 Task: Add in the project WorthyTech a sprint 'Warp Speed Ahead'.
Action: Mouse moved to (1253, 582)
Screenshot: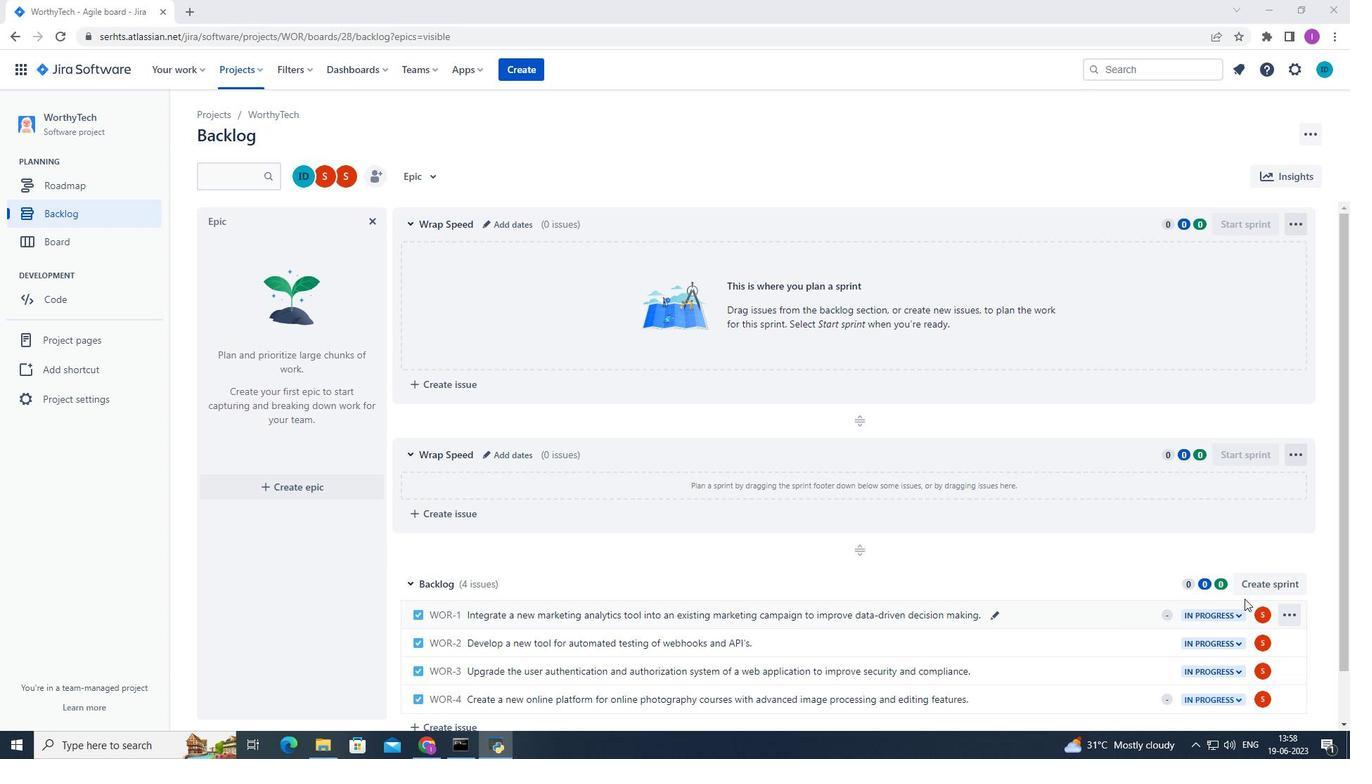 
Action: Mouse pressed left at (1253, 582)
Screenshot: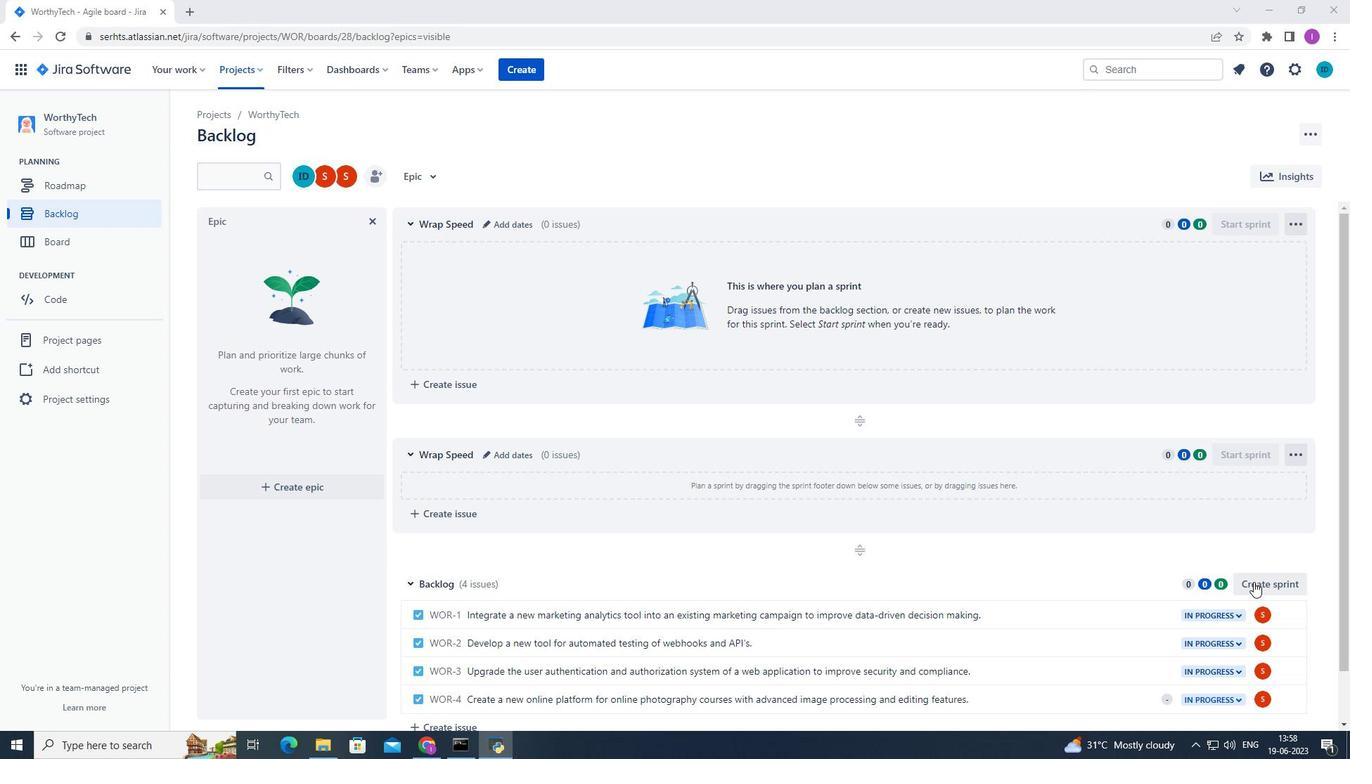 
Action: Mouse moved to (497, 582)
Screenshot: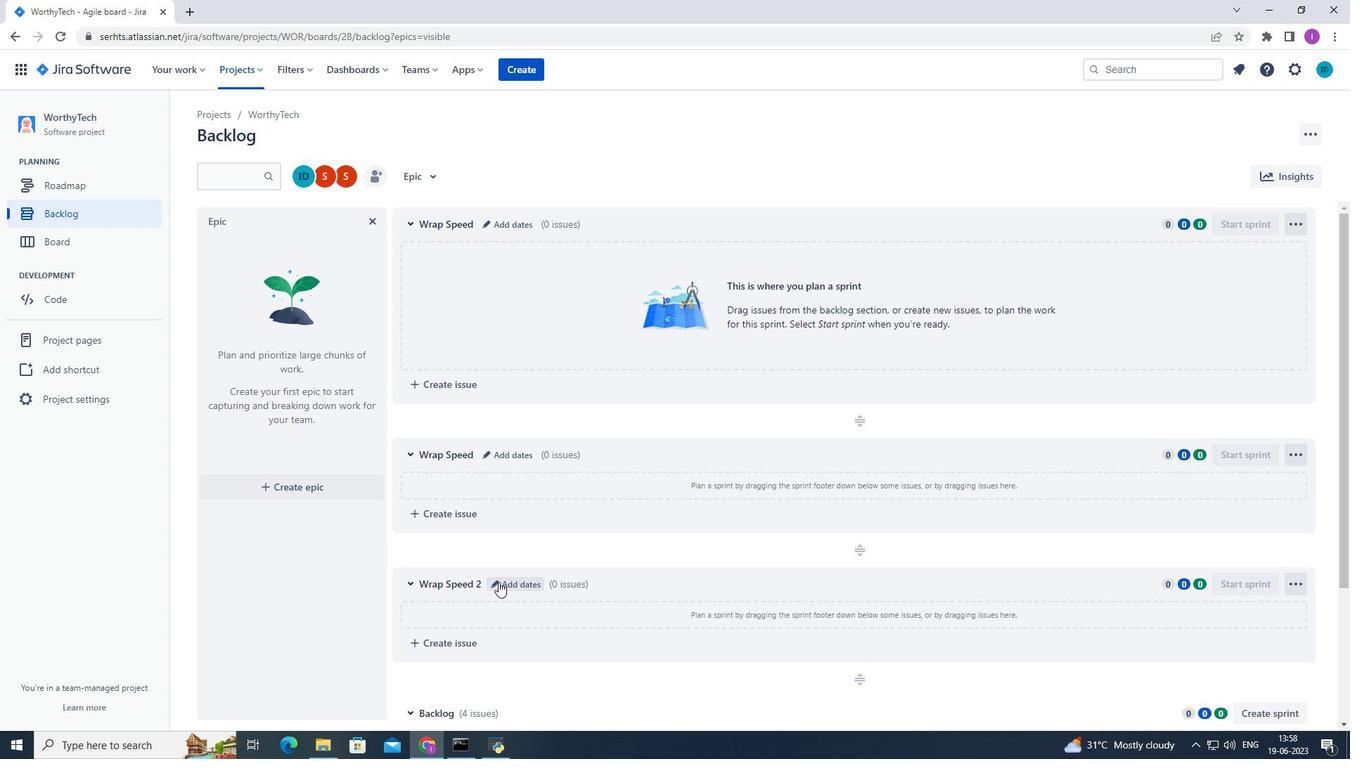 
Action: Mouse pressed left at (497, 582)
Screenshot: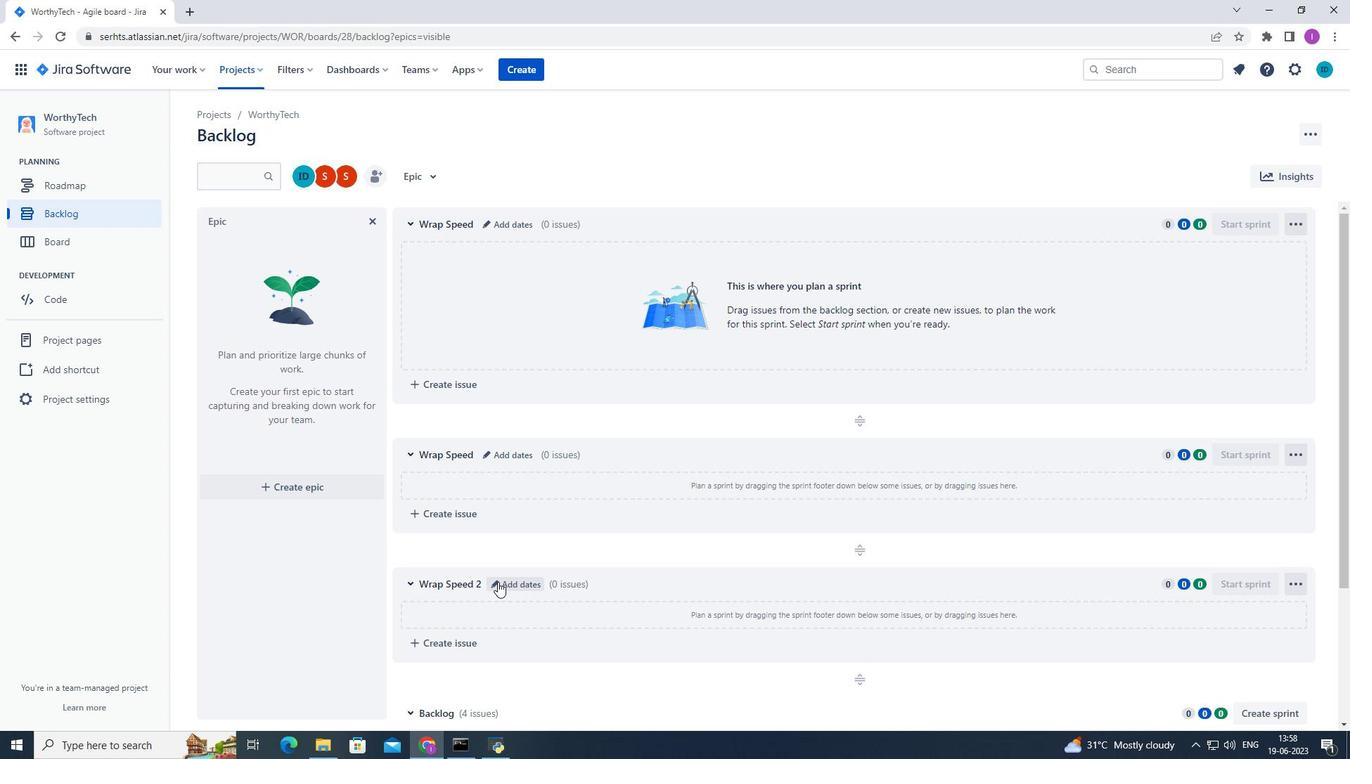 
Action: Mouse moved to (554, 180)
Screenshot: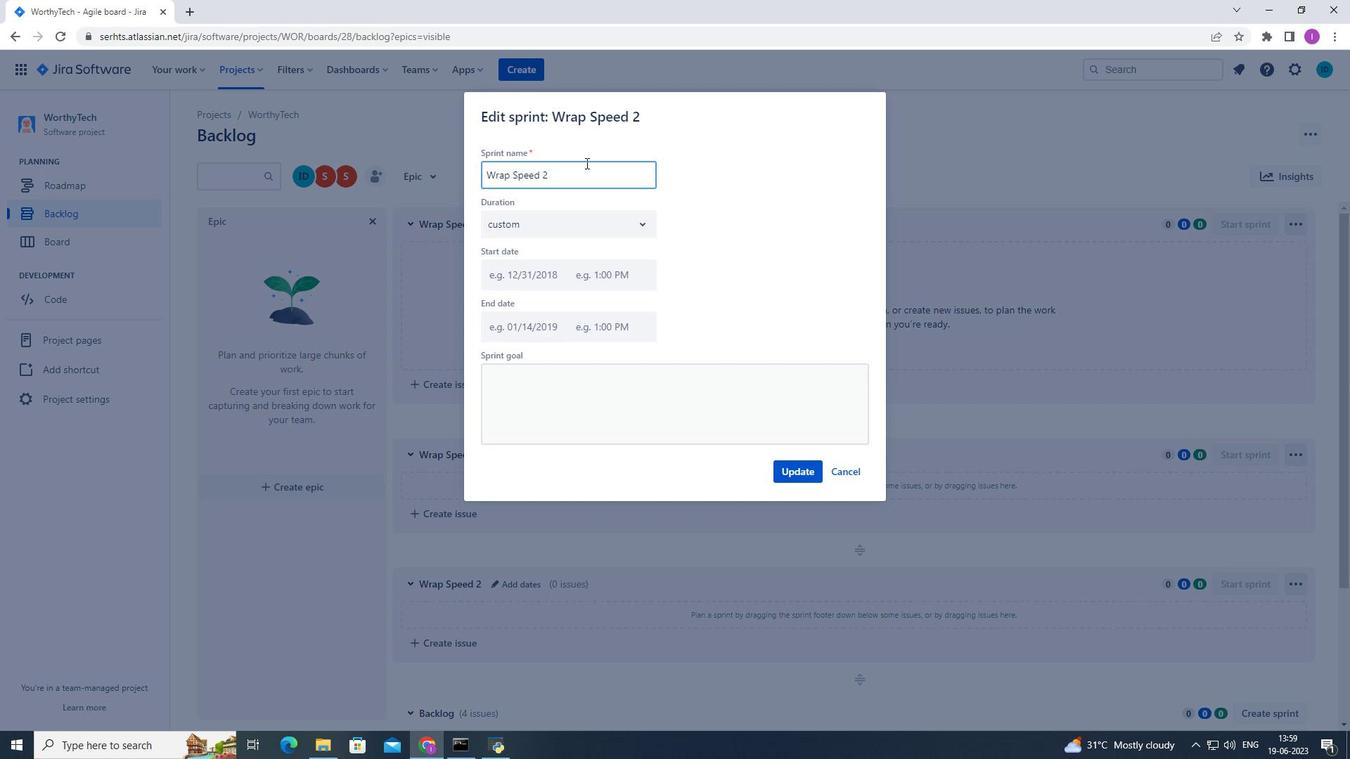 
Action: Mouse pressed left at (554, 180)
Screenshot: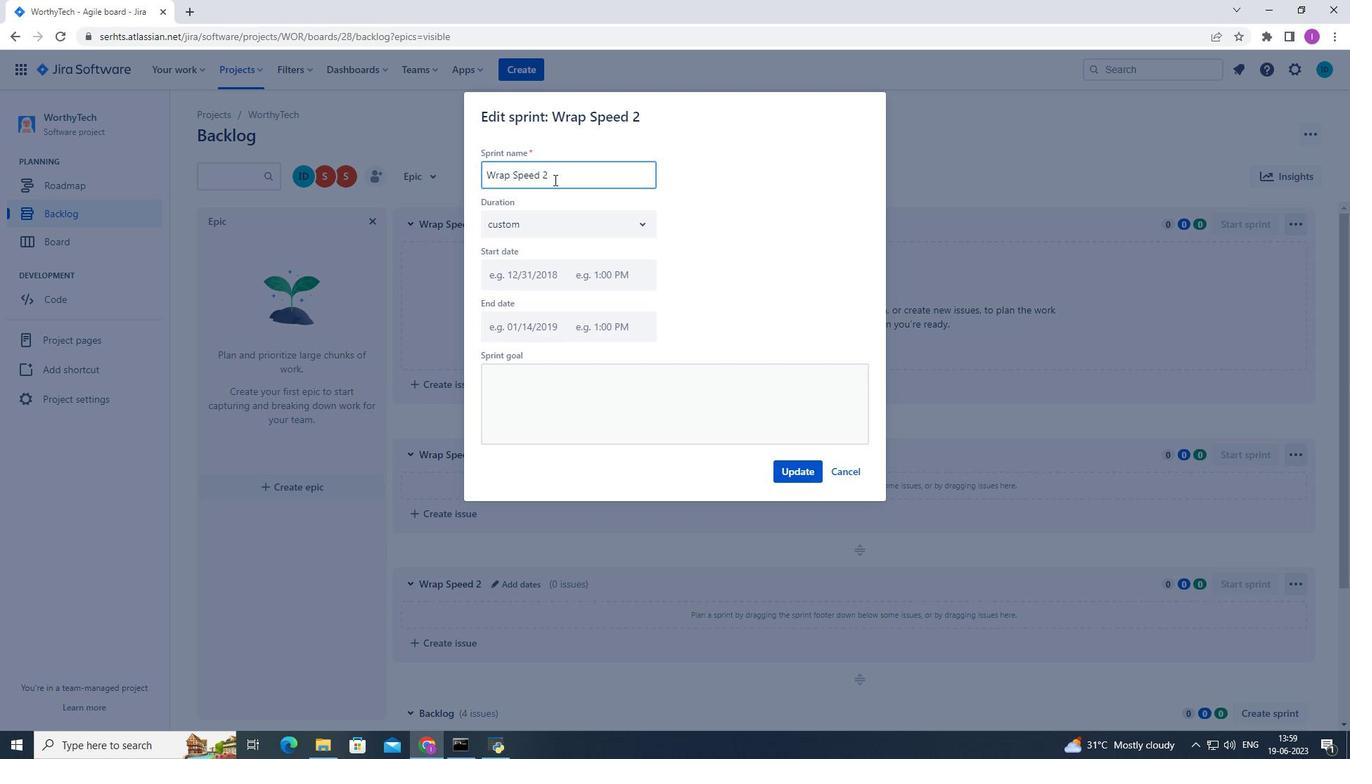 
Action: Mouse moved to (1129, 253)
Screenshot: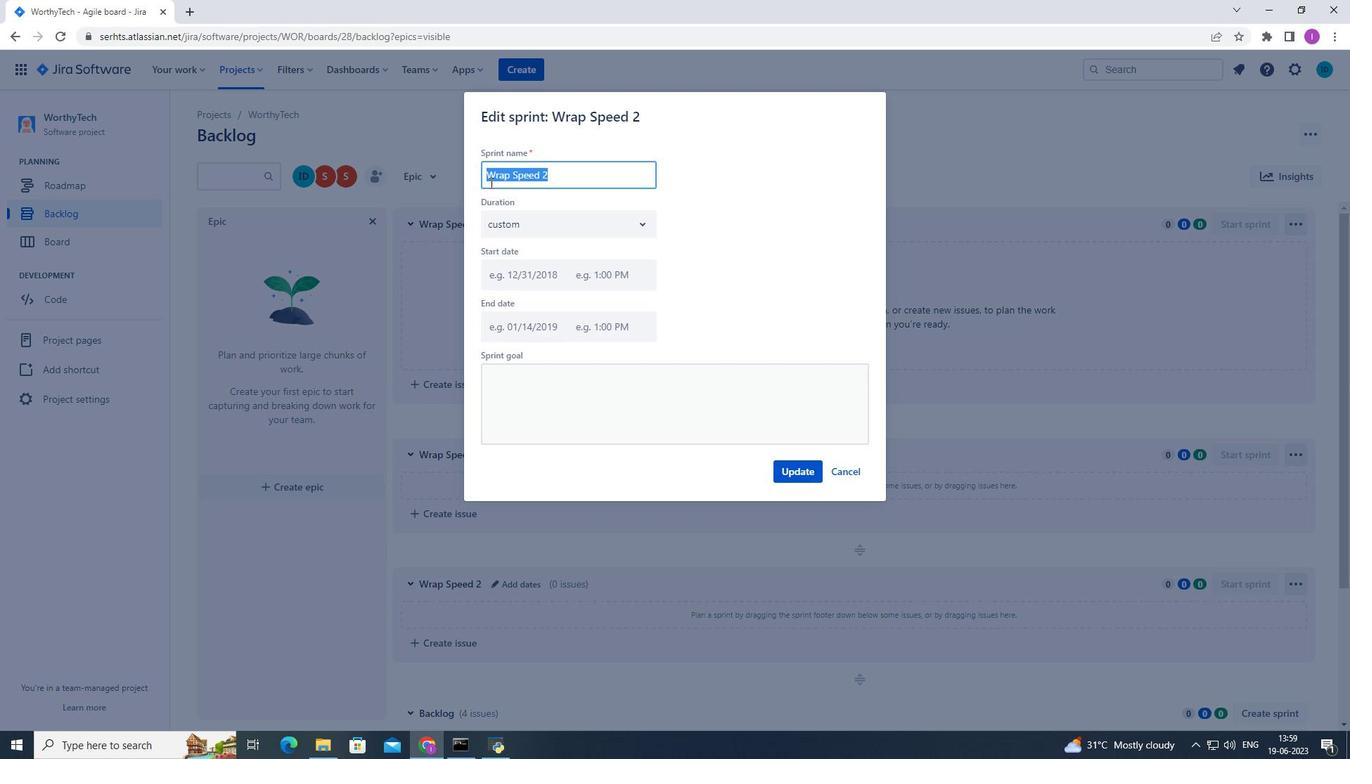 
Action: Key pressed <Key.shift>Wrap<Key.space>
Screenshot: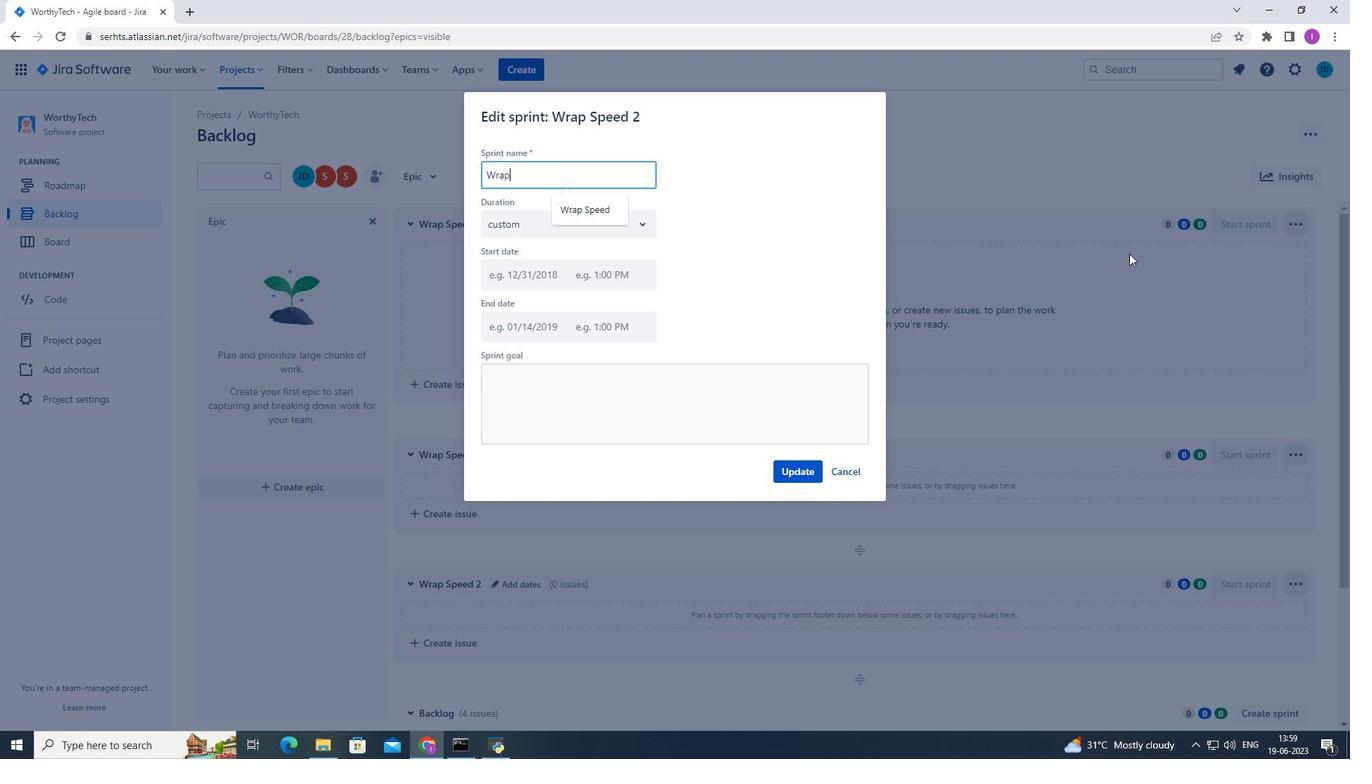 
Action: Mouse moved to (589, 212)
Screenshot: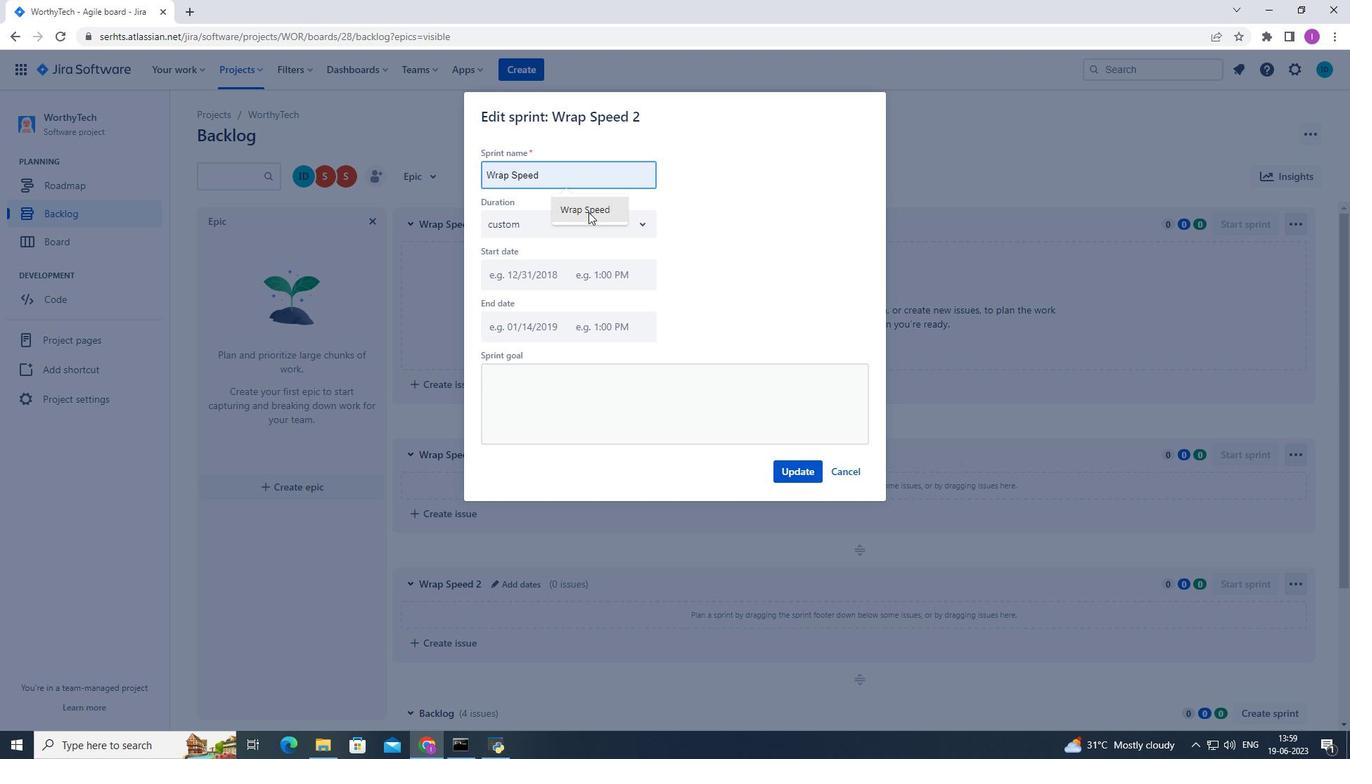 
Action: Mouse pressed left at (589, 212)
Screenshot: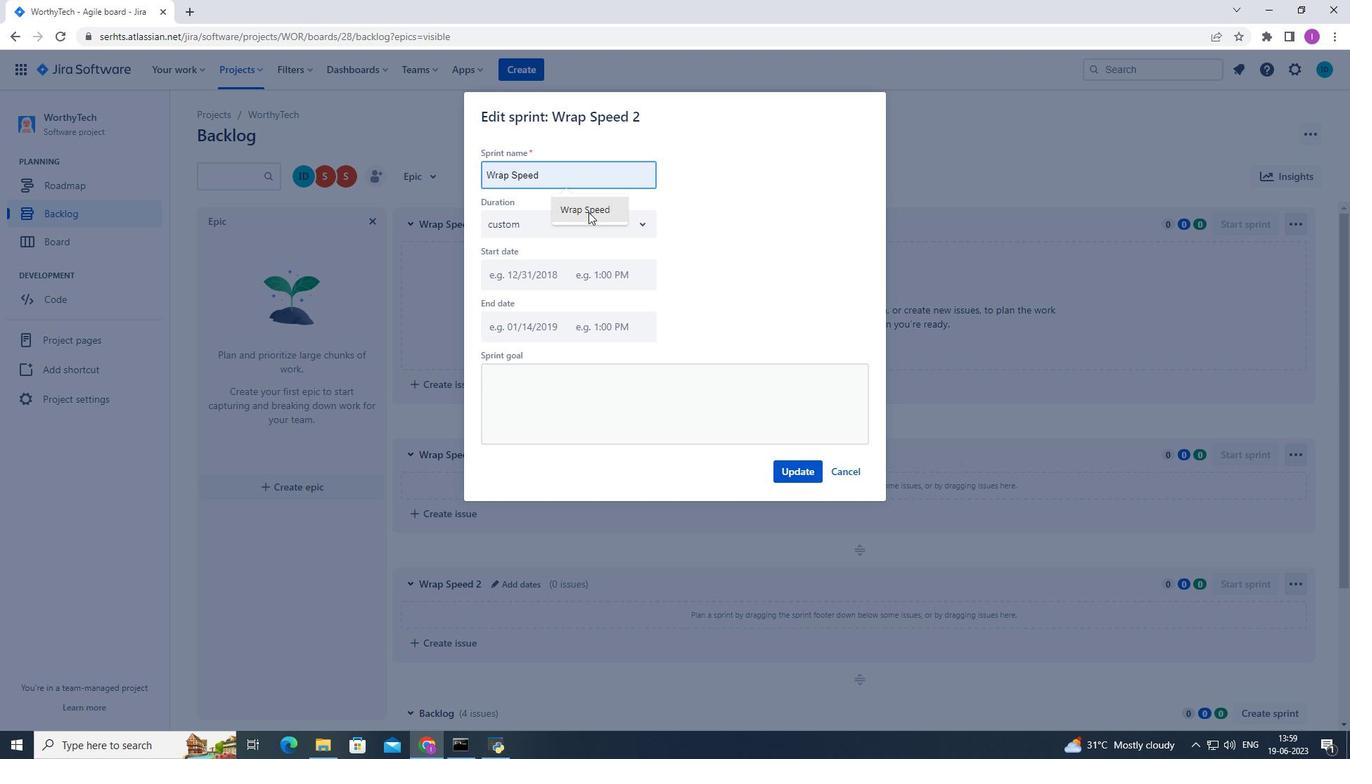 
Action: Mouse moved to (793, 471)
Screenshot: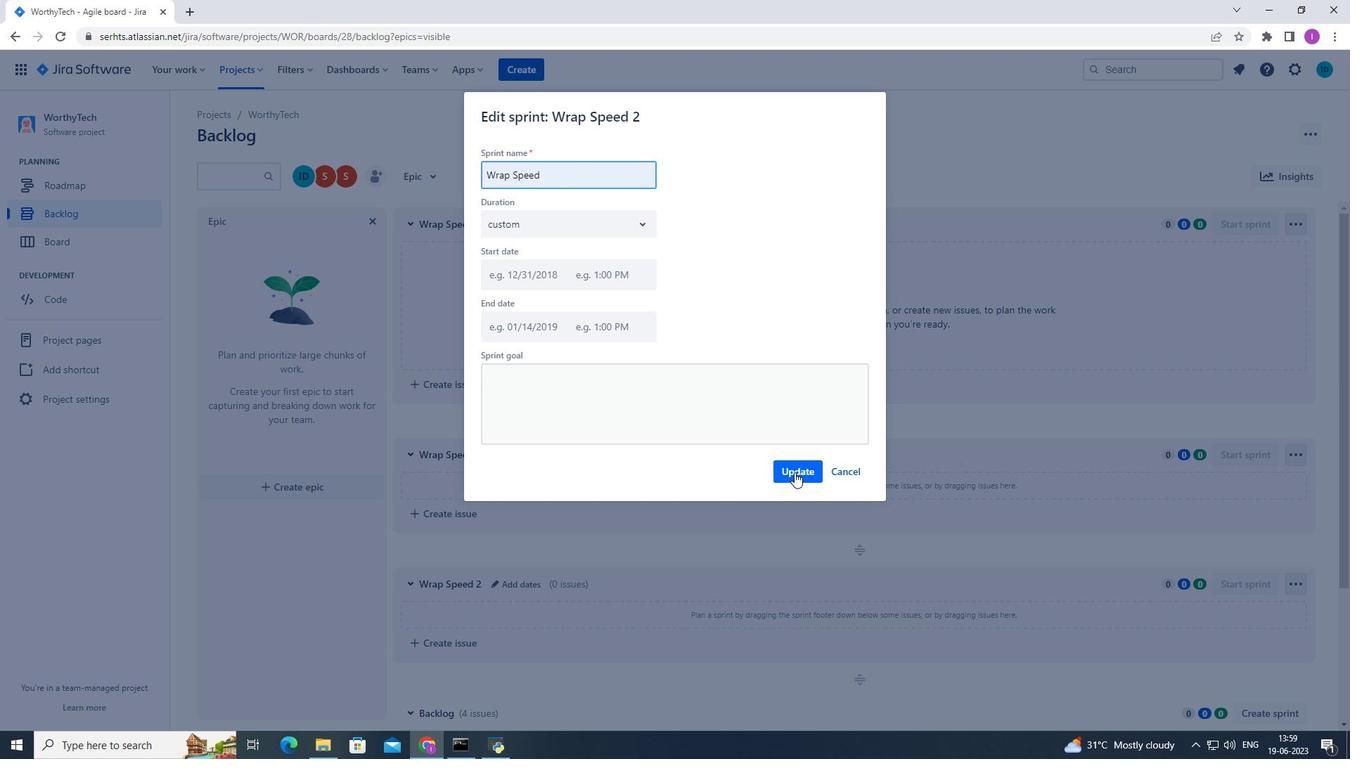 
Action: Mouse pressed left at (793, 471)
Screenshot: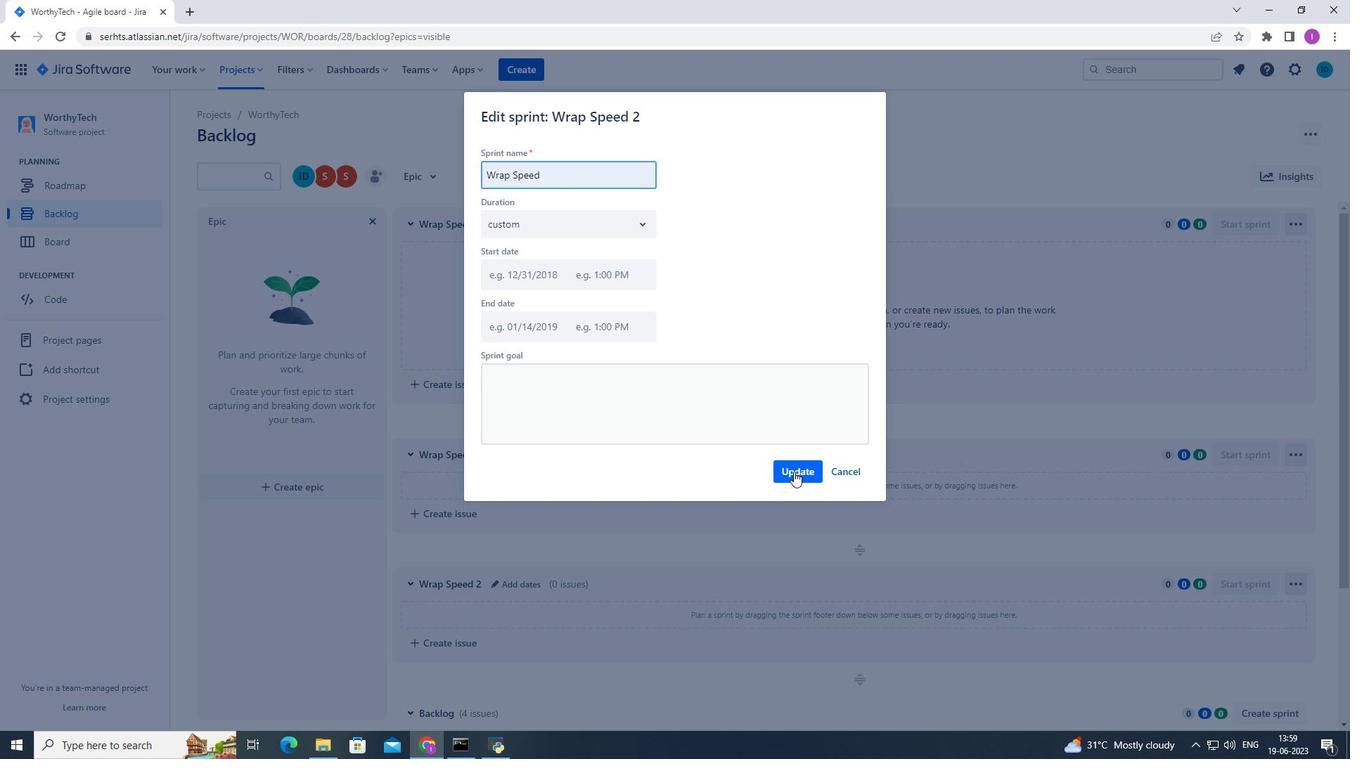 
Action: Mouse moved to (811, 490)
Screenshot: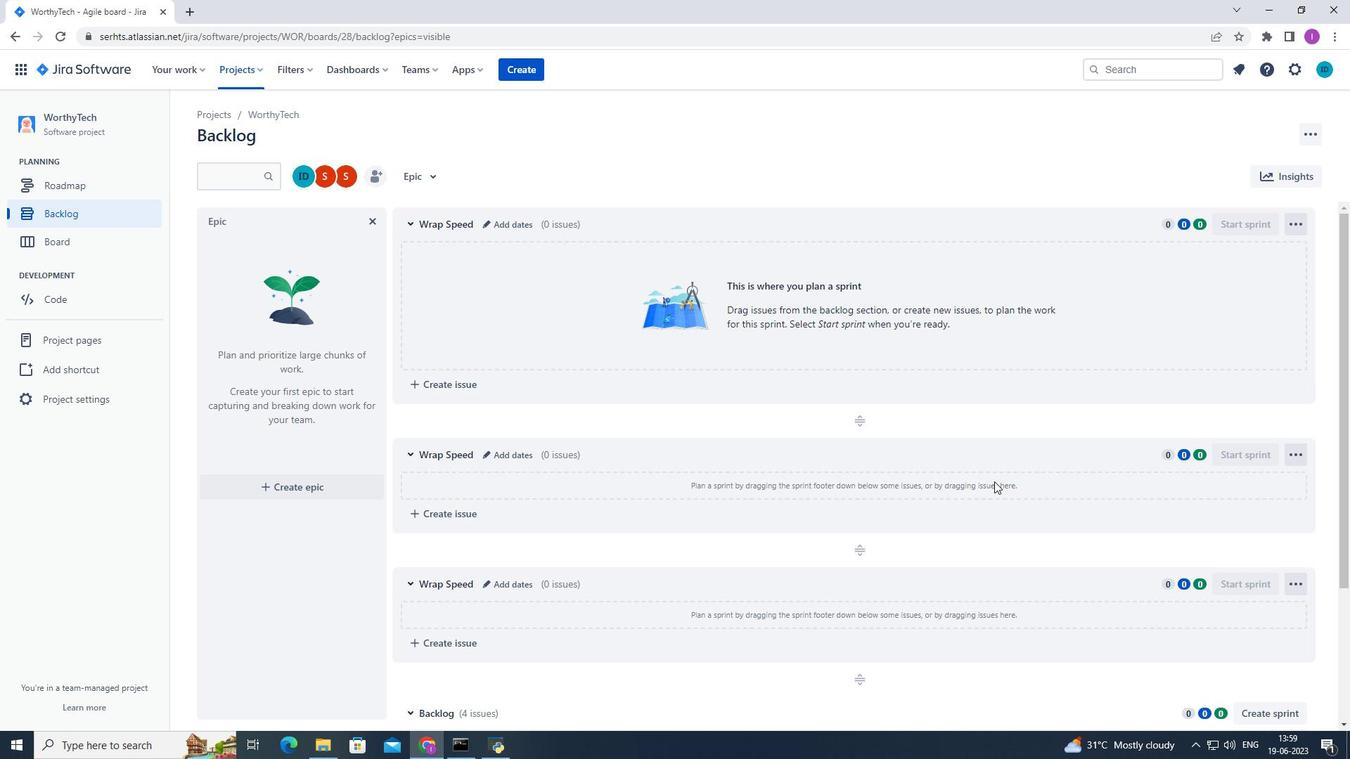 
